 Task: Look for products in the category "First Aid & Outdoor Essentials" from The Seaweed Bath Co. only.
Action: Mouse moved to (251, 126)
Screenshot: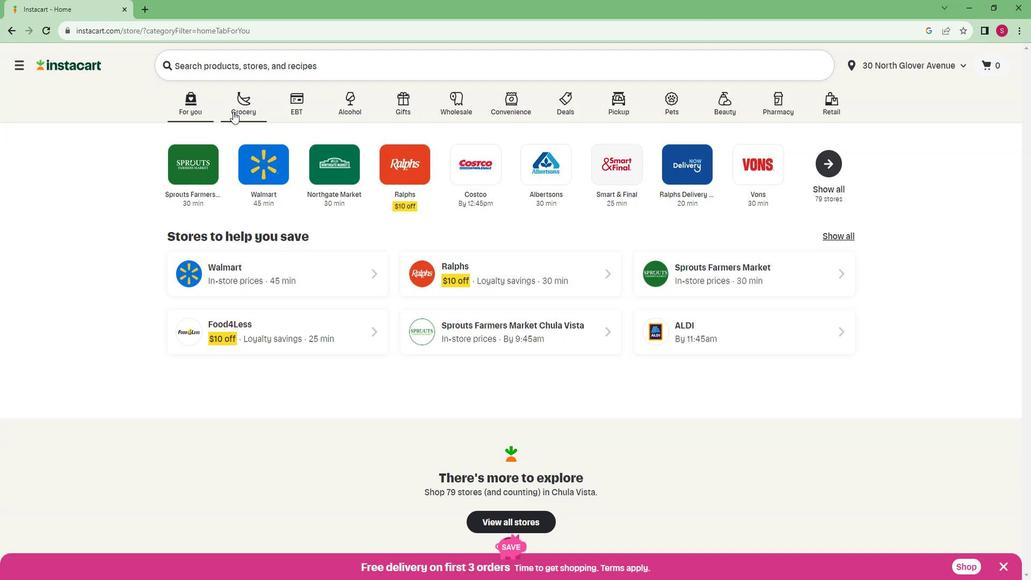 
Action: Mouse pressed left at (251, 126)
Screenshot: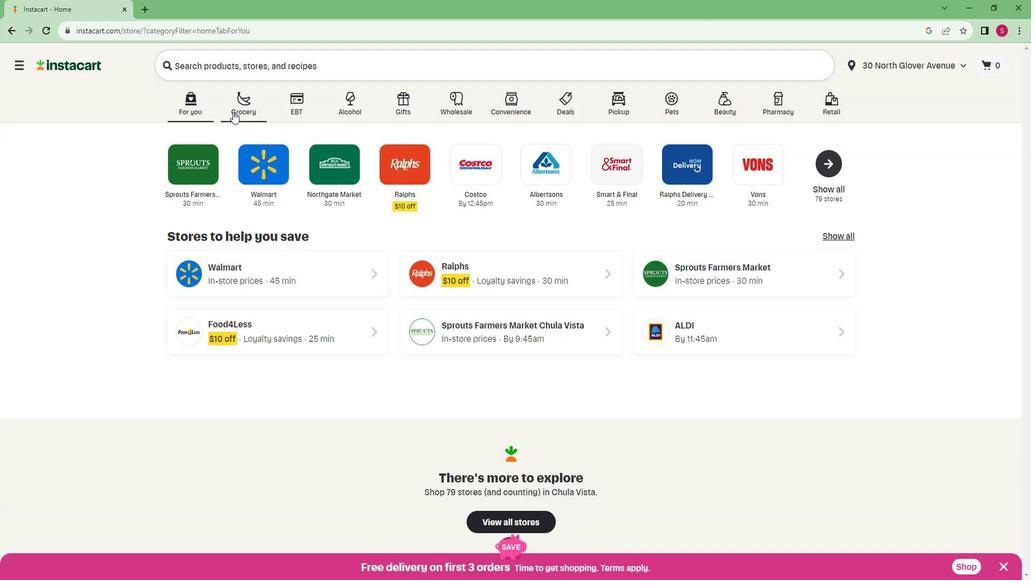 
Action: Mouse moved to (244, 315)
Screenshot: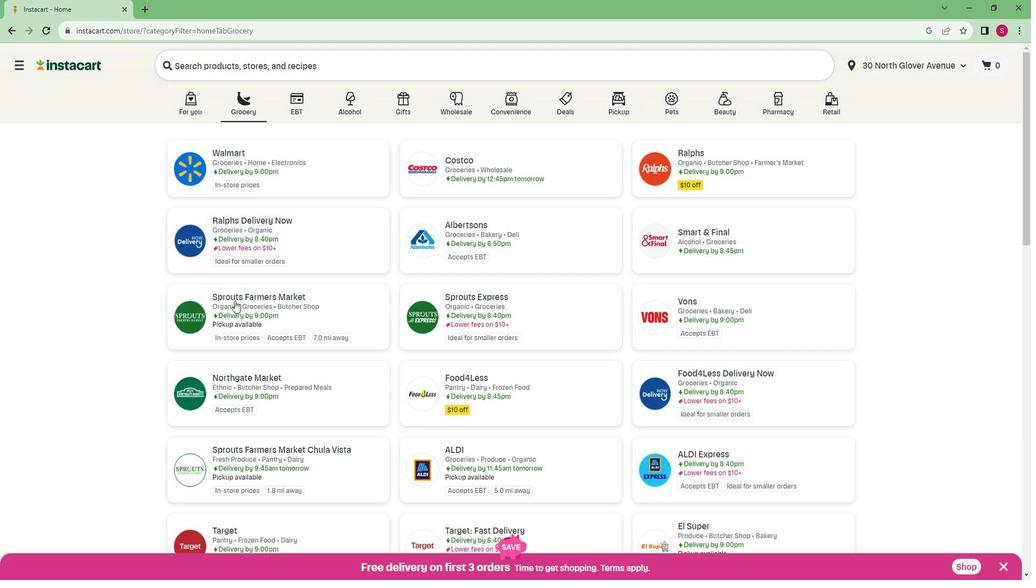 
Action: Mouse pressed left at (244, 315)
Screenshot: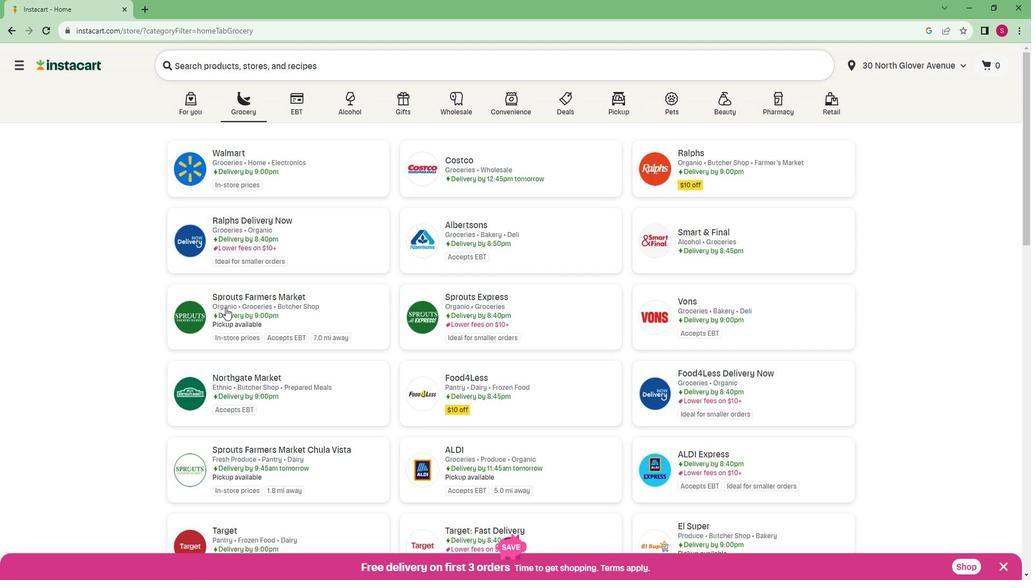 
Action: Mouse moved to (48, 359)
Screenshot: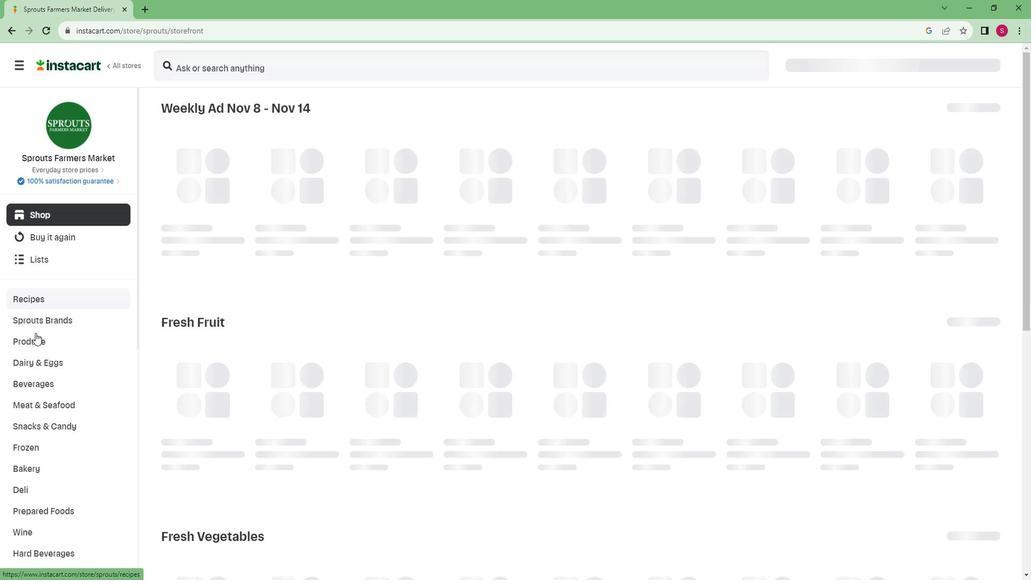 
Action: Mouse scrolled (48, 358) with delta (0, 0)
Screenshot: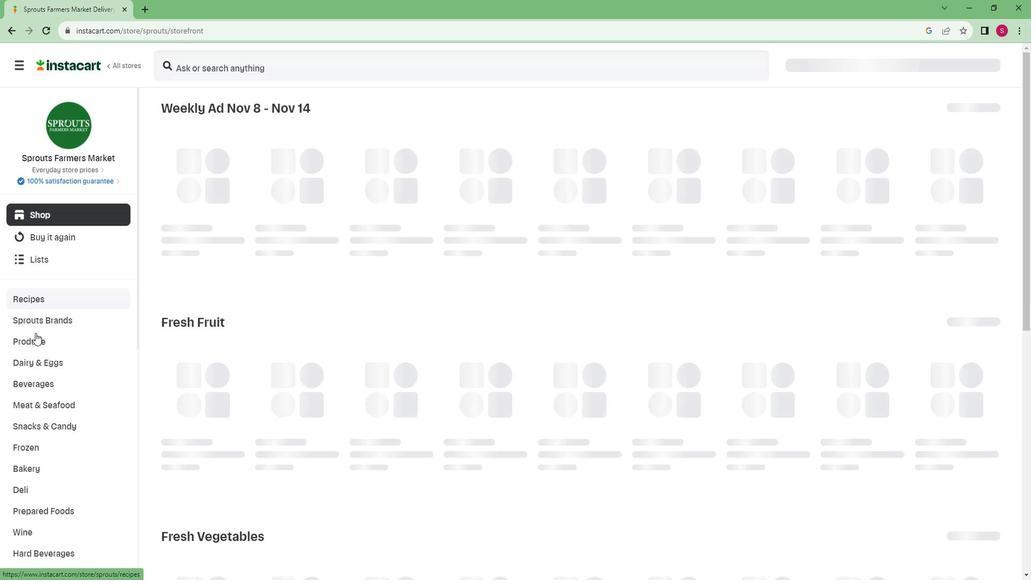 
Action: Mouse moved to (47, 362)
Screenshot: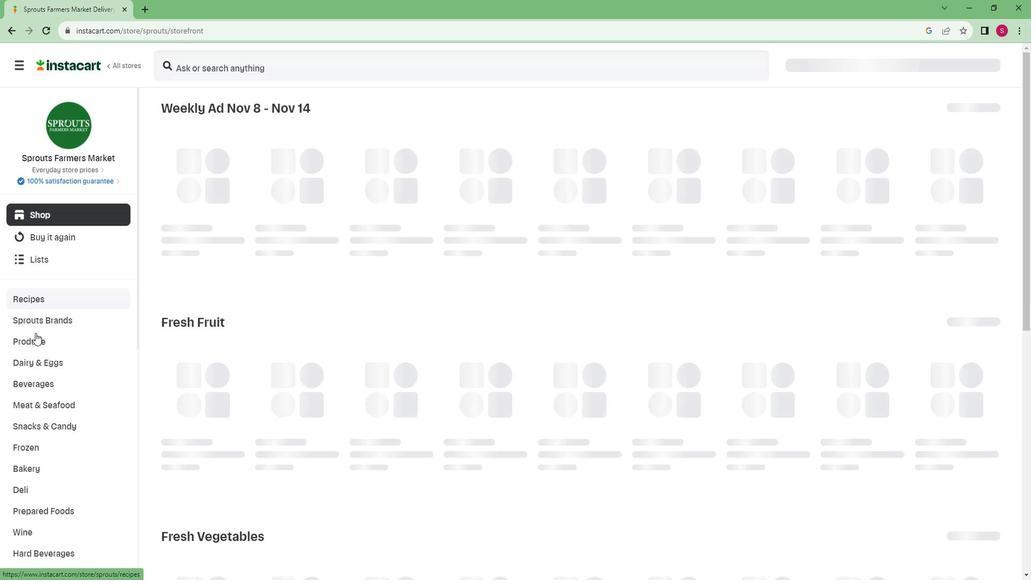 
Action: Mouse scrolled (47, 362) with delta (0, 0)
Screenshot: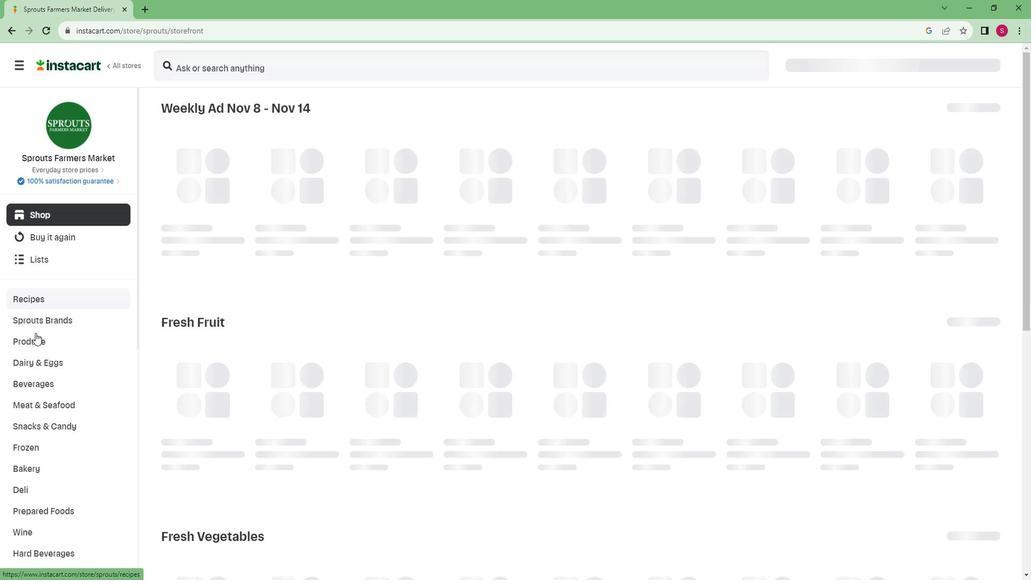 
Action: Mouse moved to (47, 365)
Screenshot: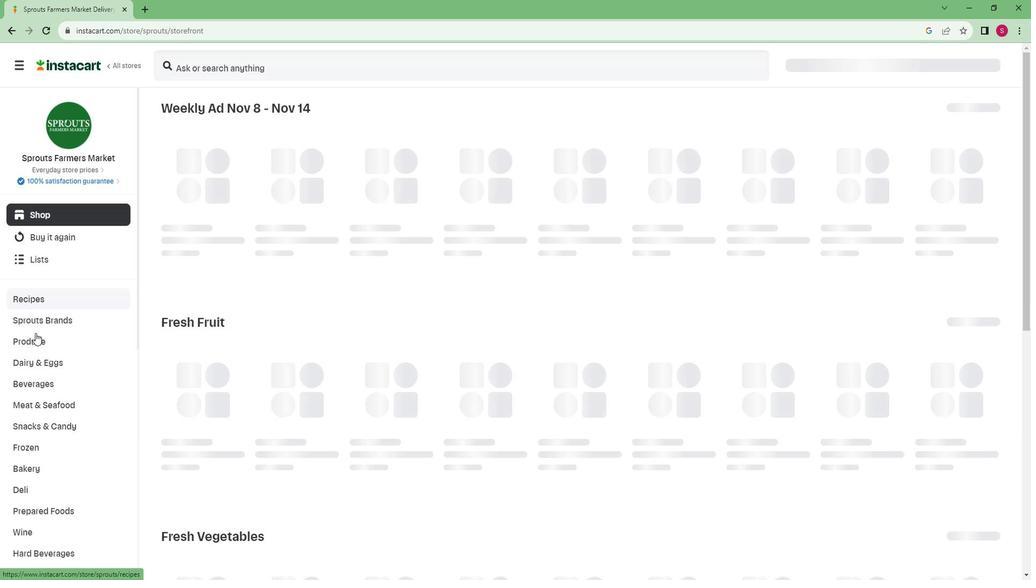 
Action: Mouse scrolled (47, 365) with delta (0, 0)
Screenshot: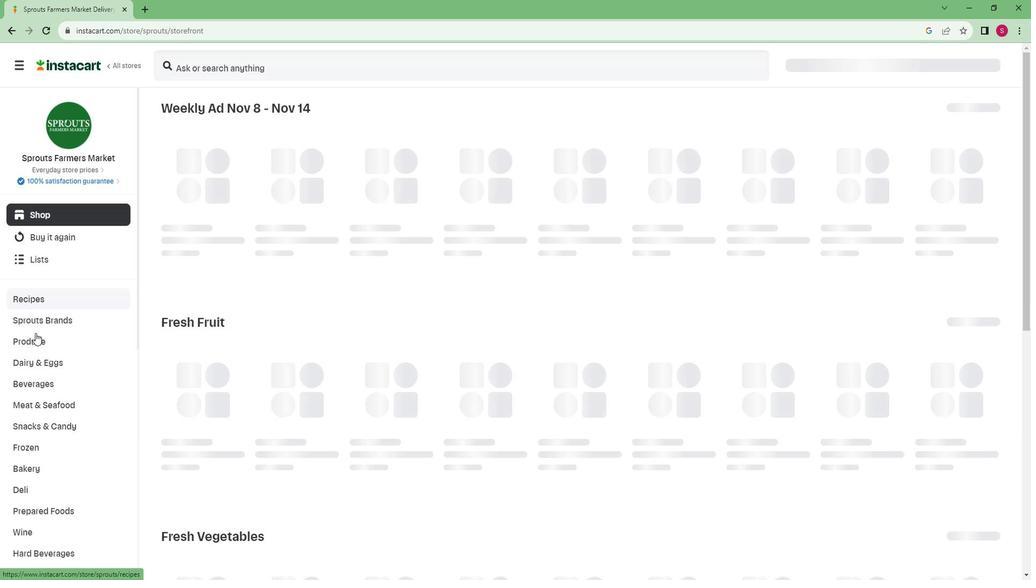 
Action: Mouse moved to (46, 368)
Screenshot: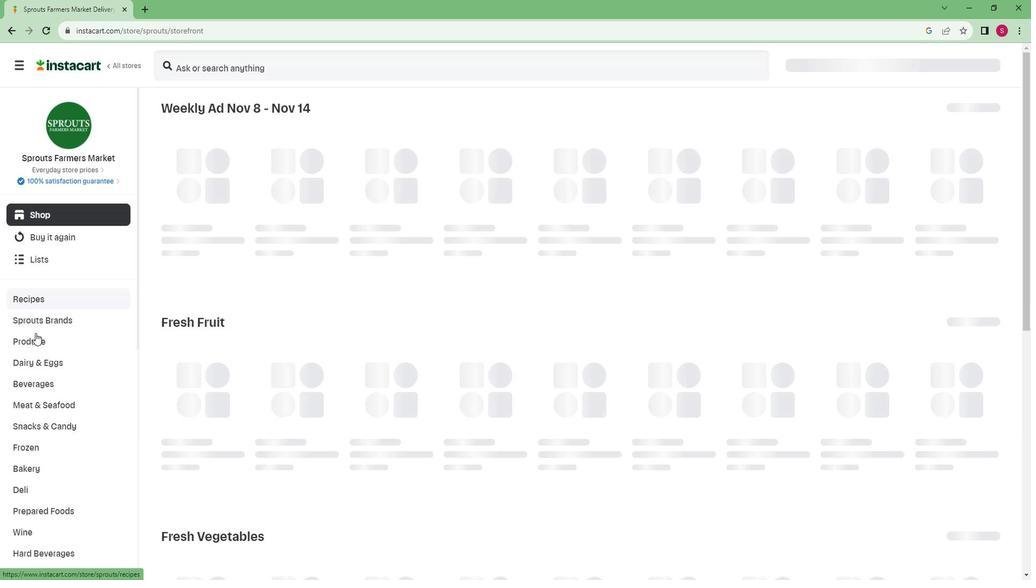 
Action: Mouse scrolled (46, 367) with delta (0, 0)
Screenshot: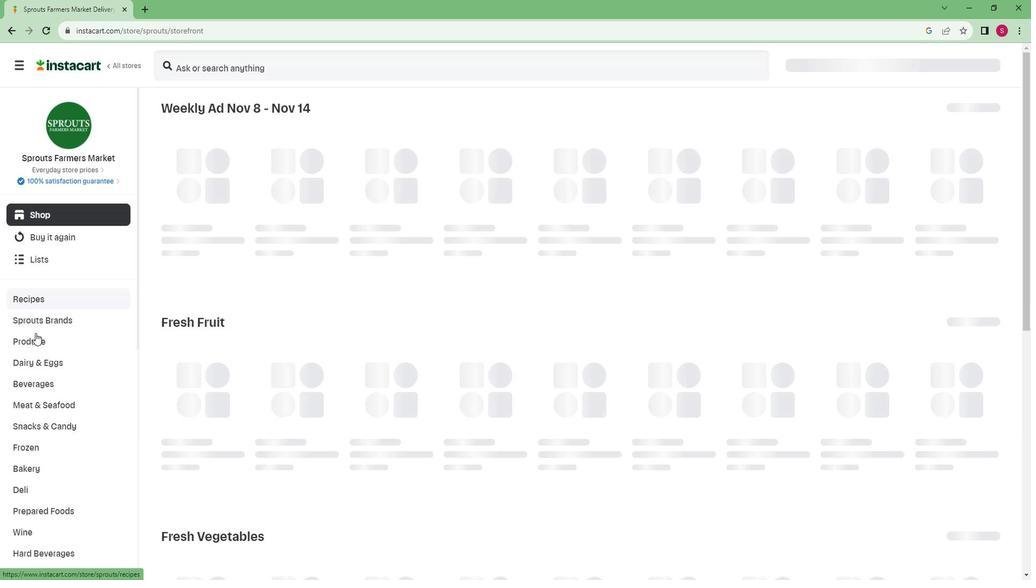 
Action: Mouse moved to (46, 368)
Screenshot: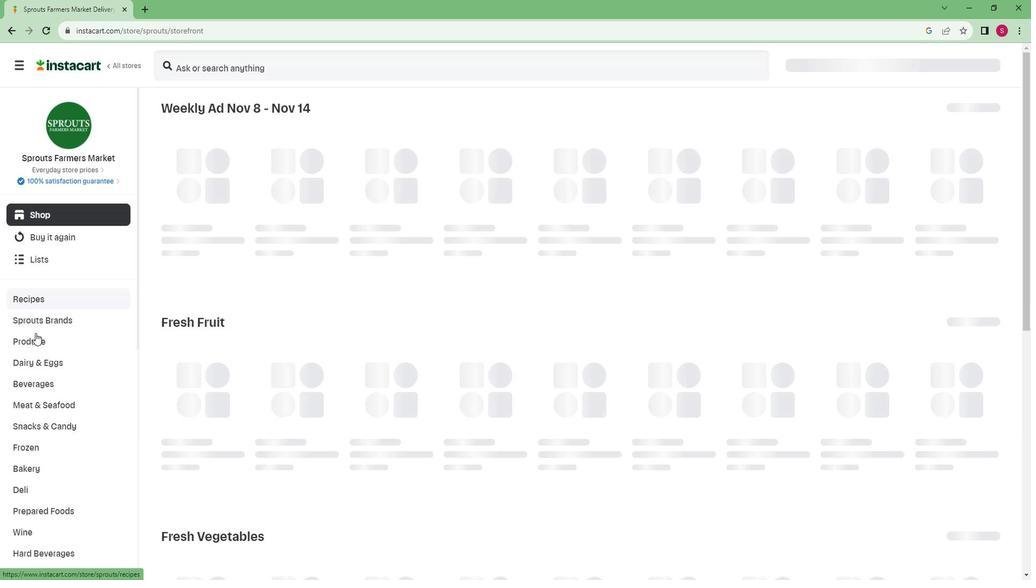 
Action: Mouse scrolled (46, 367) with delta (0, 0)
Screenshot: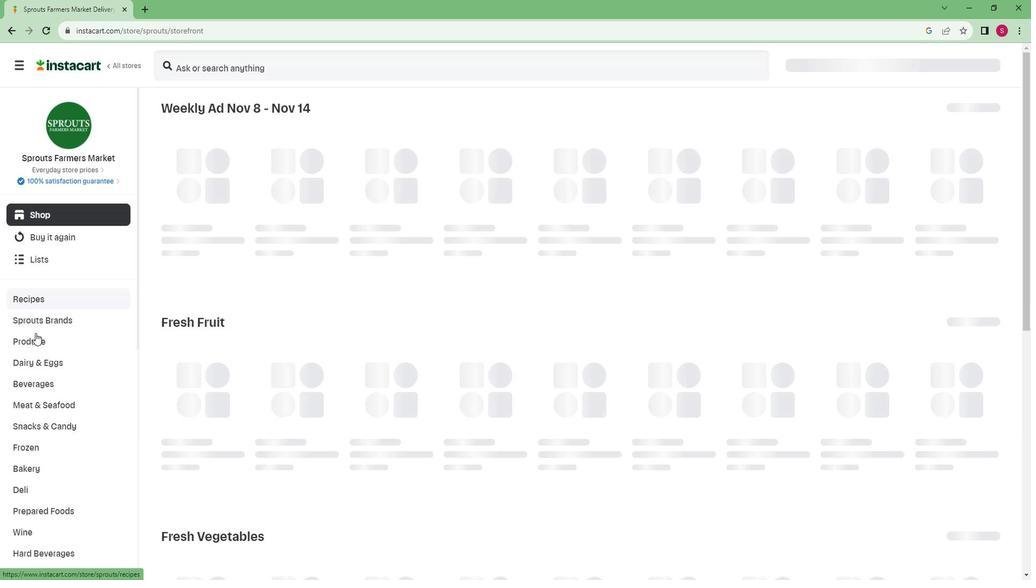 
Action: Mouse scrolled (46, 367) with delta (0, 0)
Screenshot: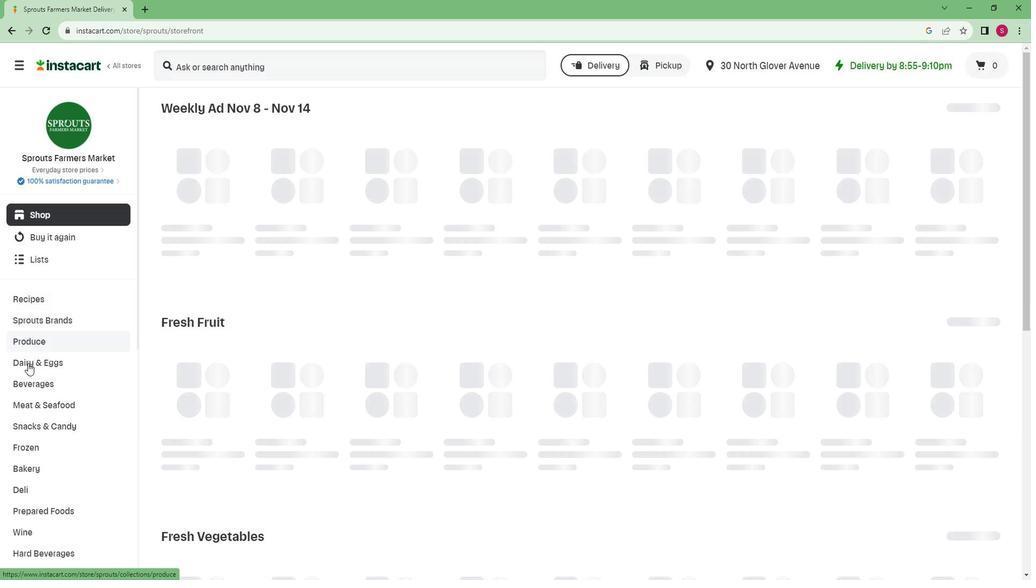 
Action: Mouse moved to (46, 362)
Screenshot: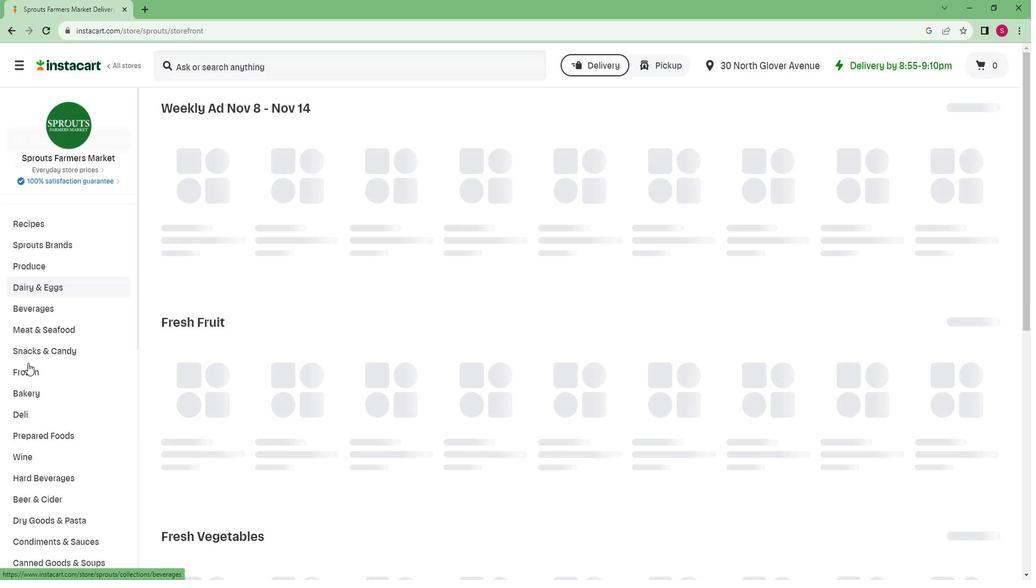 
Action: Mouse scrolled (46, 361) with delta (0, 0)
Screenshot: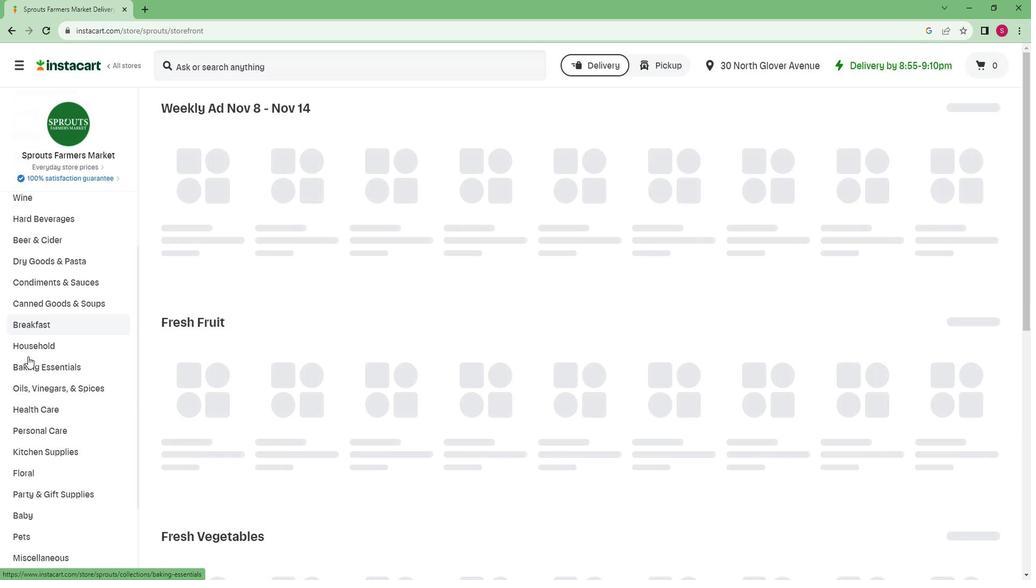 
Action: Mouse scrolled (46, 361) with delta (0, 0)
Screenshot: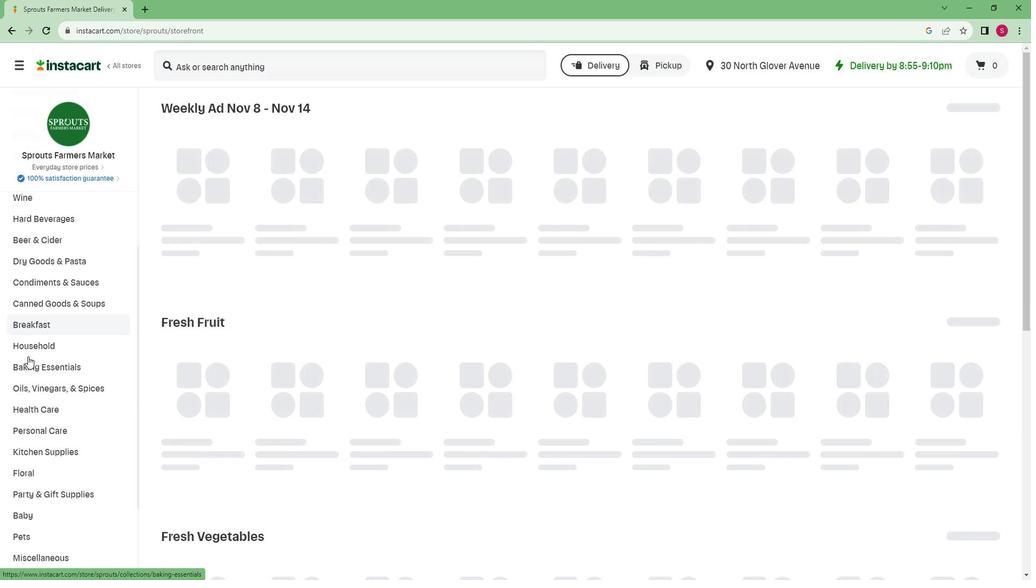 
Action: Mouse scrolled (46, 361) with delta (0, 0)
Screenshot: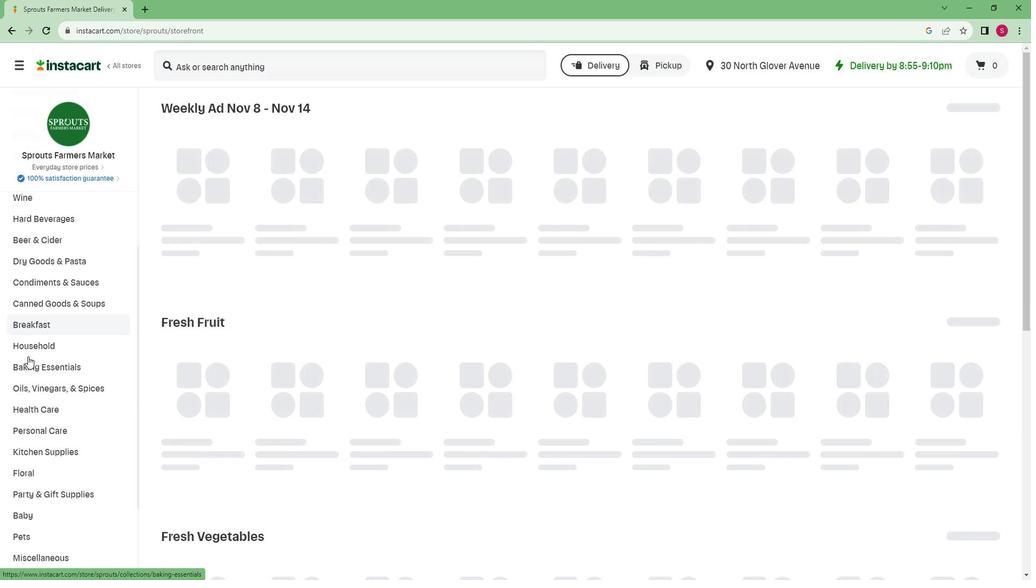 
Action: Mouse scrolled (46, 361) with delta (0, 0)
Screenshot: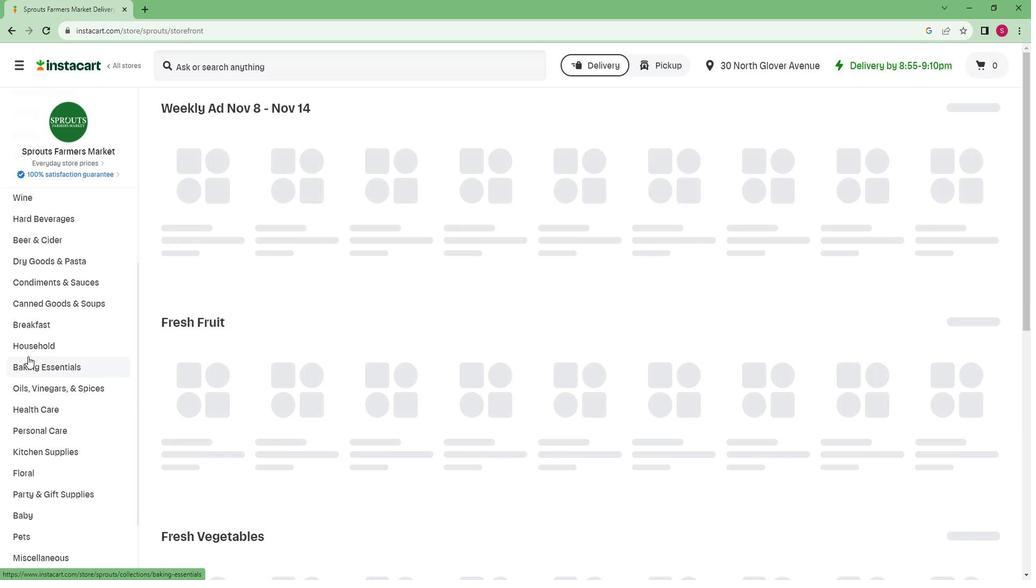 
Action: Mouse scrolled (46, 361) with delta (0, 0)
Screenshot: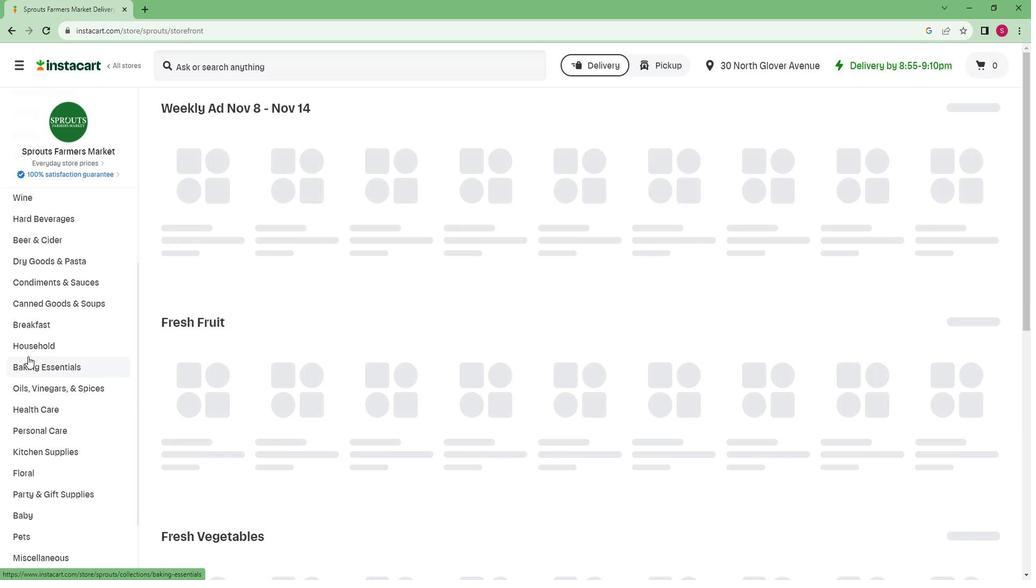 
Action: Mouse scrolled (46, 361) with delta (0, 0)
Screenshot: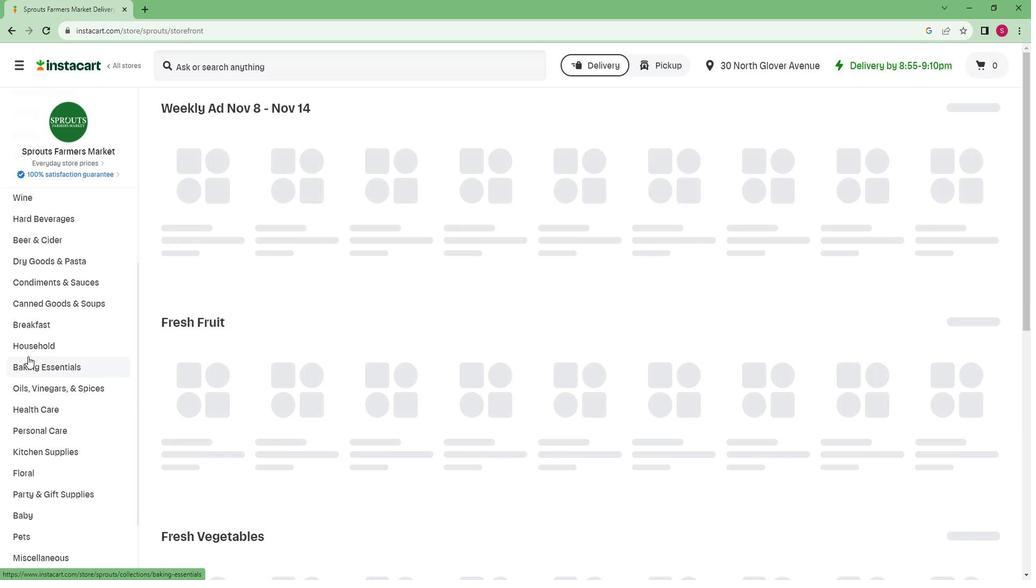 
Action: Mouse moved to (46, 353)
Screenshot: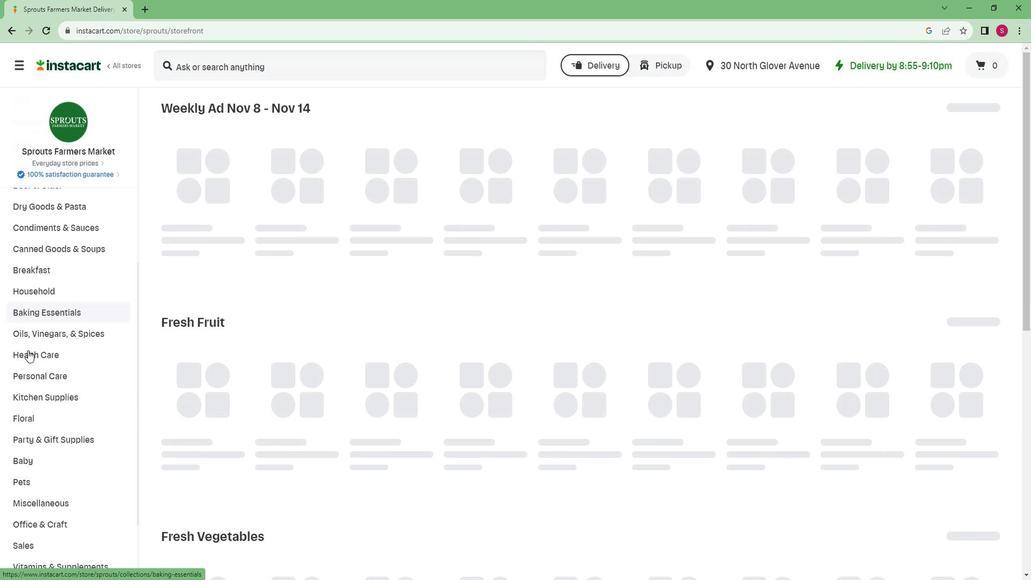 
Action: Mouse scrolled (46, 352) with delta (0, 0)
Screenshot: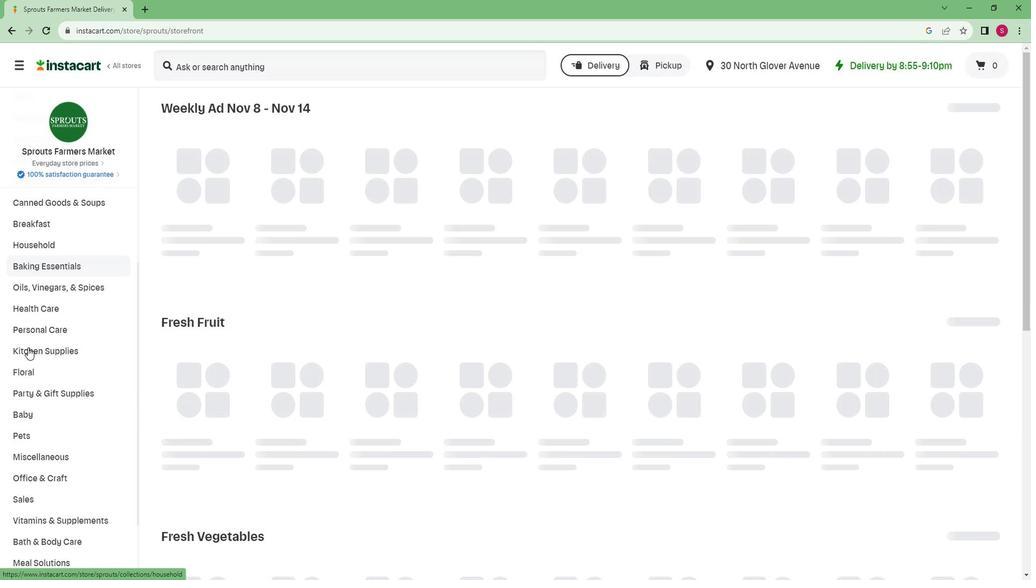 
Action: Mouse scrolled (46, 352) with delta (0, 0)
Screenshot: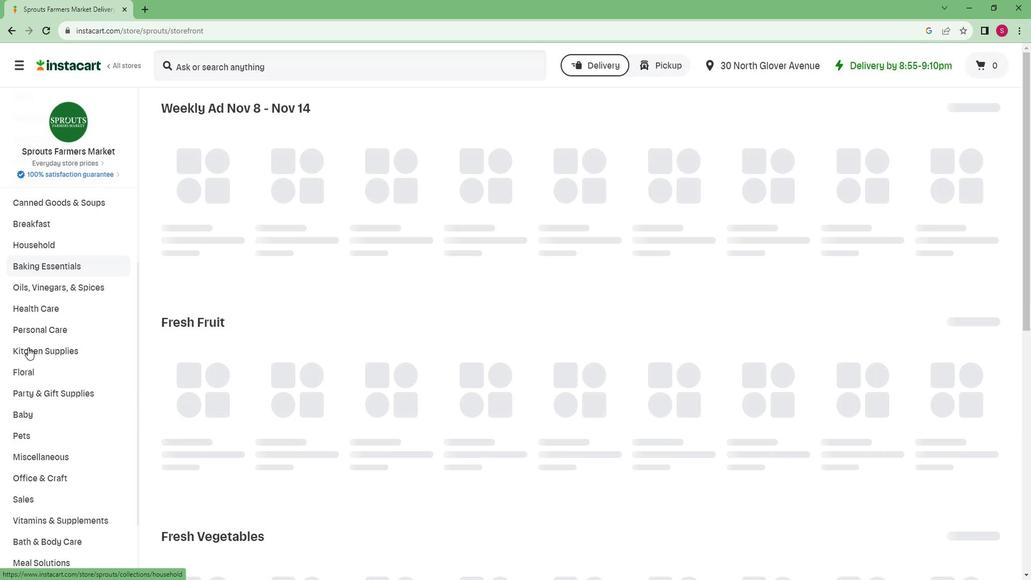 
Action: Mouse scrolled (46, 352) with delta (0, 0)
Screenshot: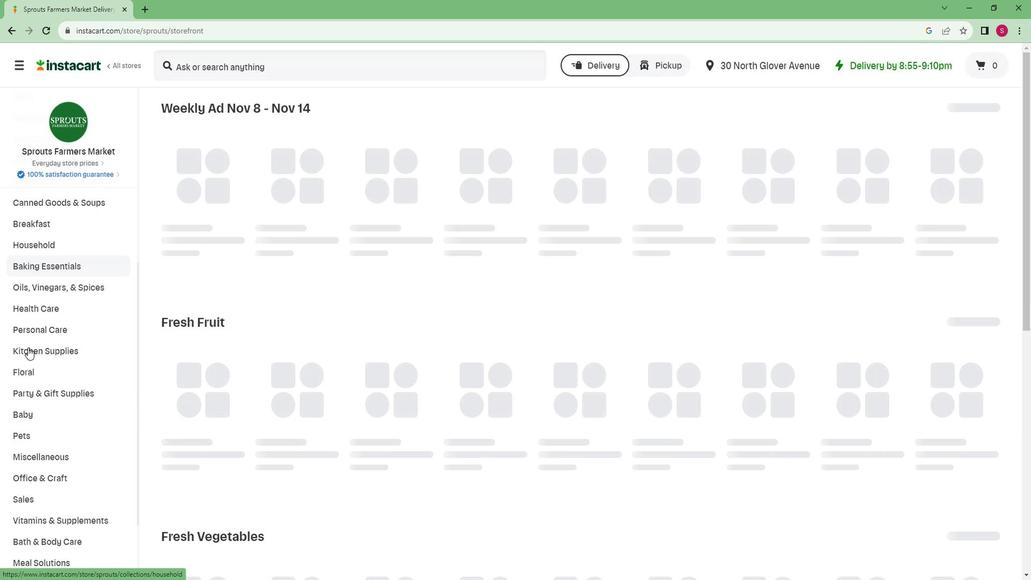 
Action: Mouse scrolled (46, 352) with delta (0, 0)
Screenshot: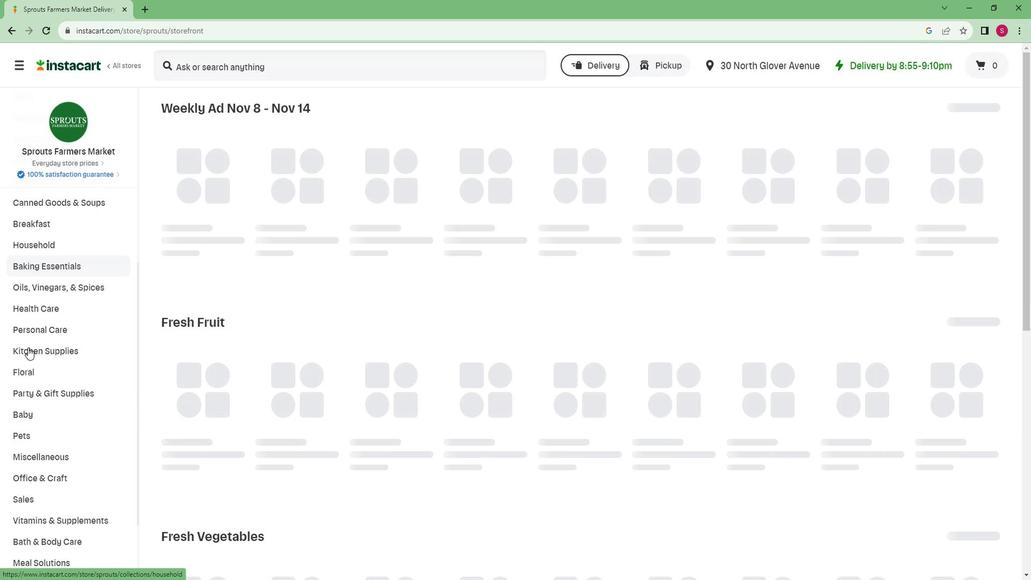 
Action: Mouse scrolled (46, 352) with delta (0, 0)
Screenshot: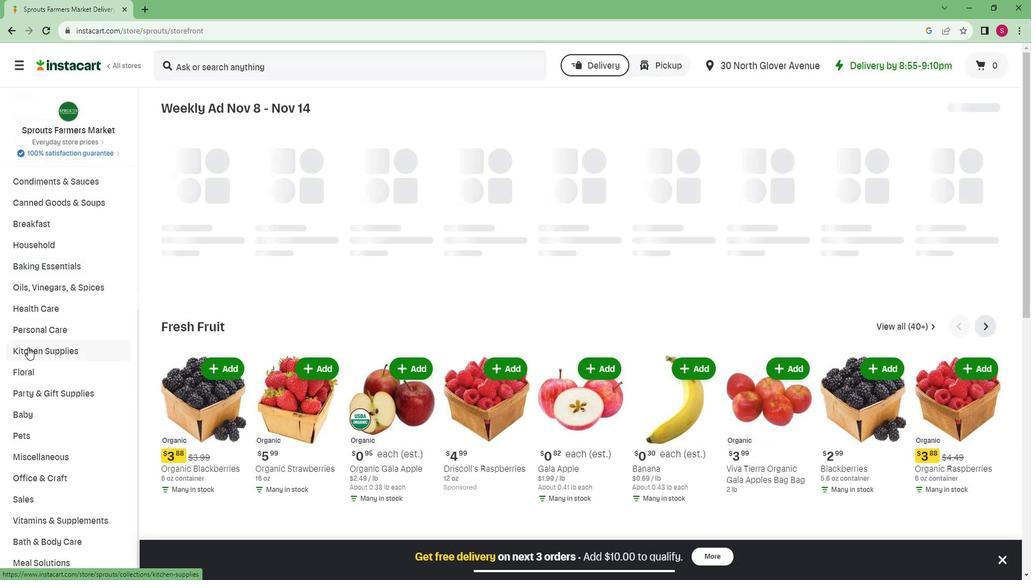 
Action: Mouse scrolled (46, 352) with delta (0, 0)
Screenshot: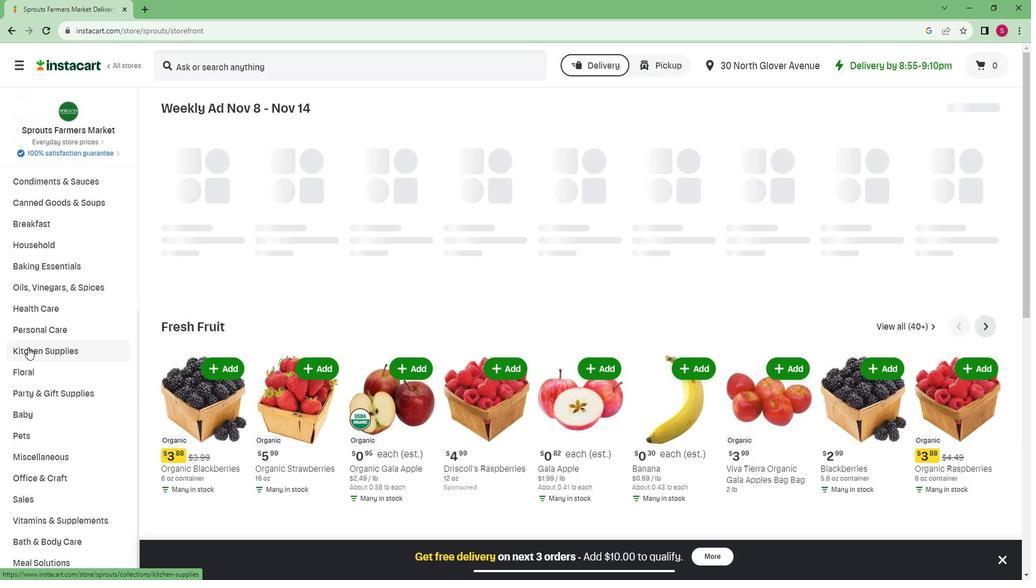 
Action: Mouse moved to (43, 542)
Screenshot: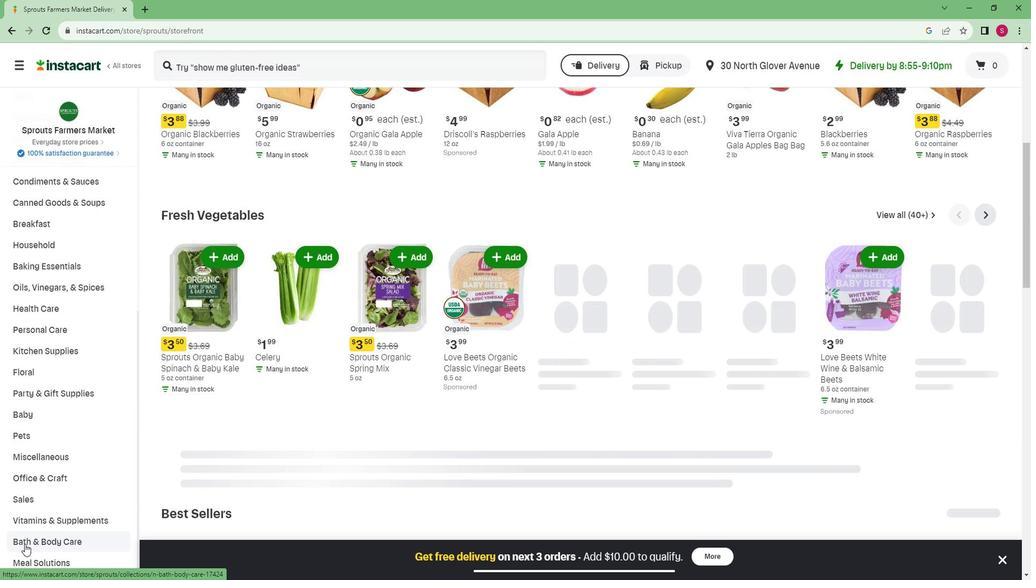 
Action: Mouse pressed left at (43, 542)
Screenshot: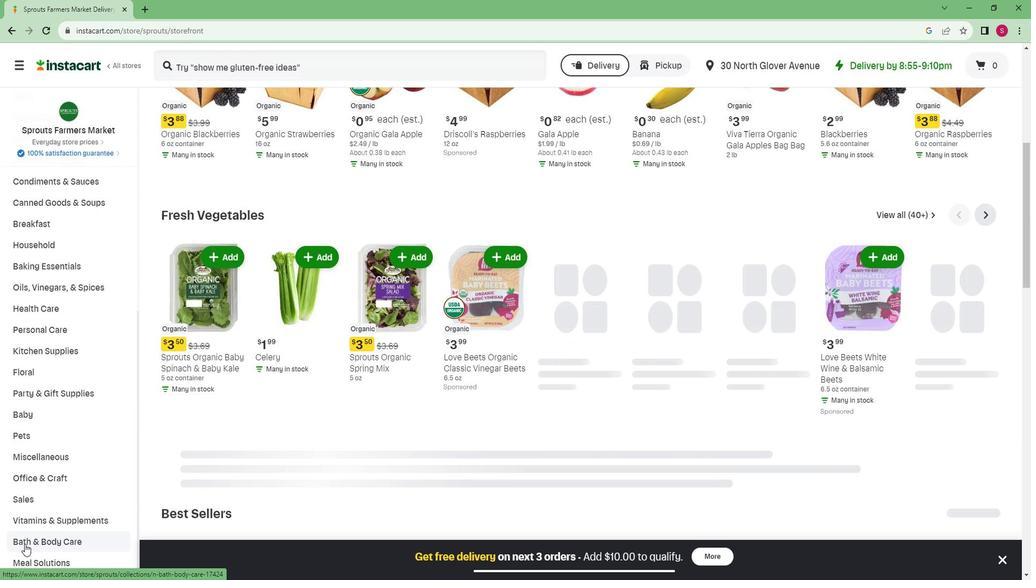 
Action: Mouse moved to (37, 538)
Screenshot: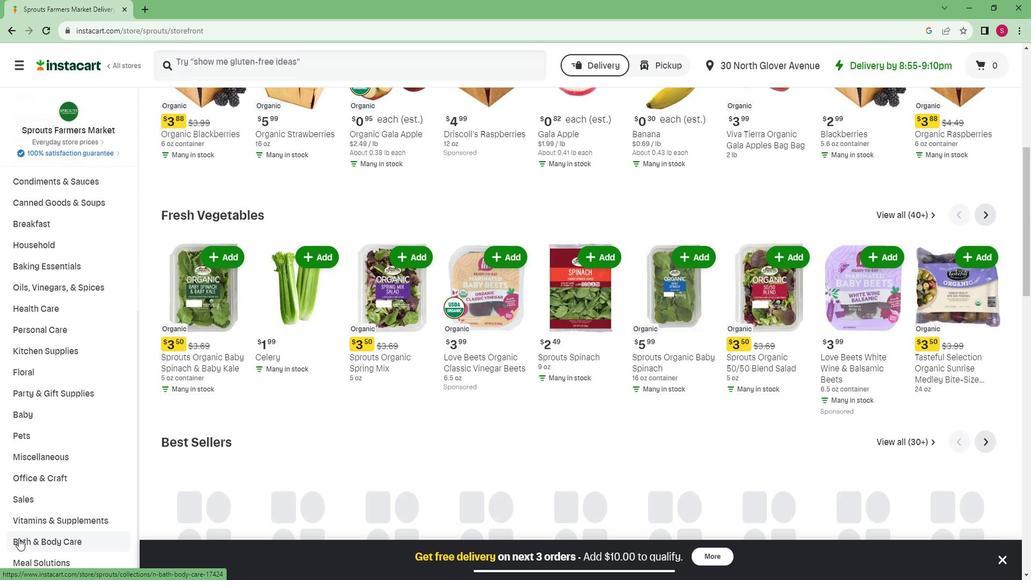 
Action: Mouse pressed left at (37, 538)
Screenshot: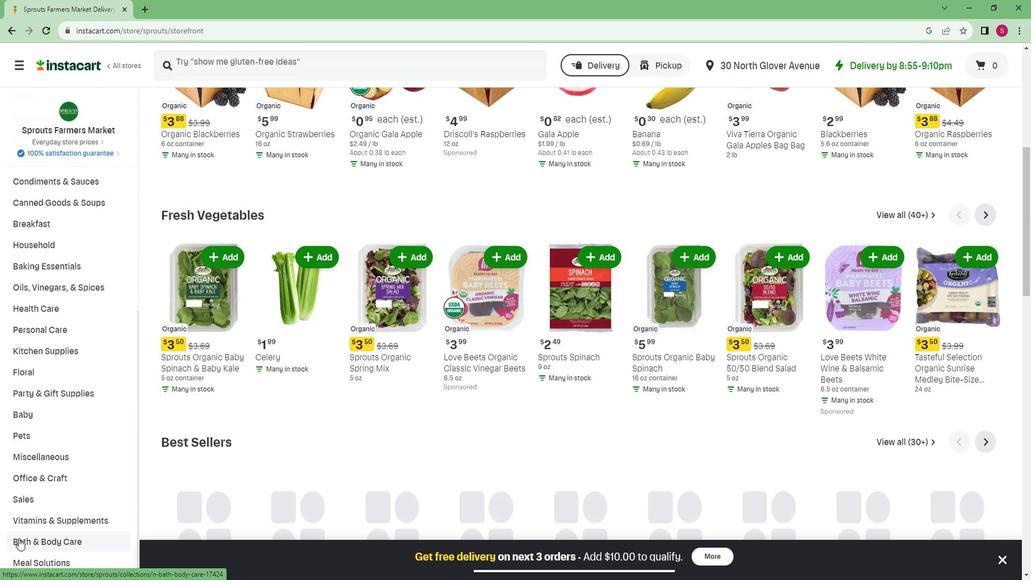 
Action: Mouse moved to (35, 527)
Screenshot: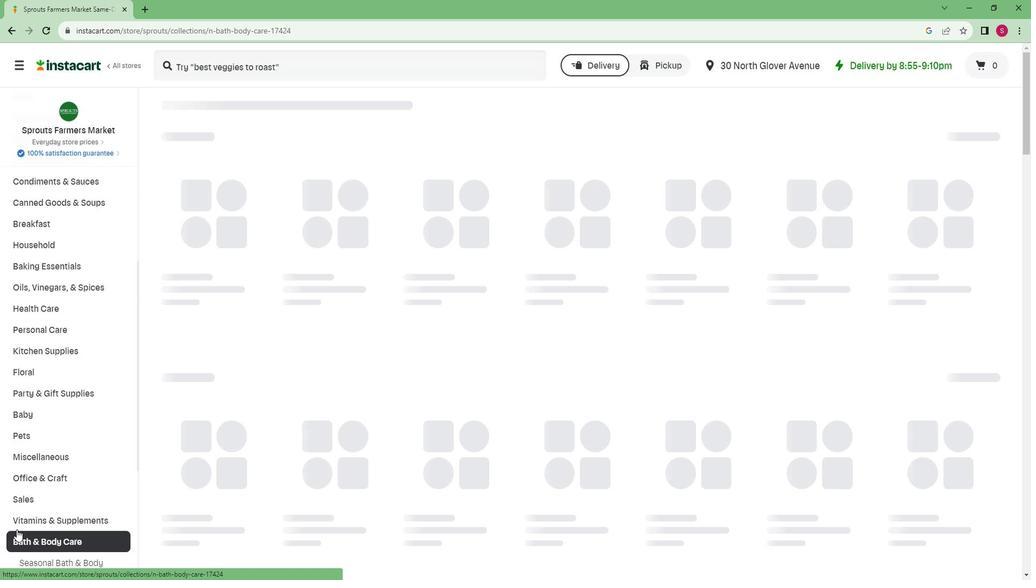 
Action: Mouse scrolled (35, 526) with delta (0, 0)
Screenshot: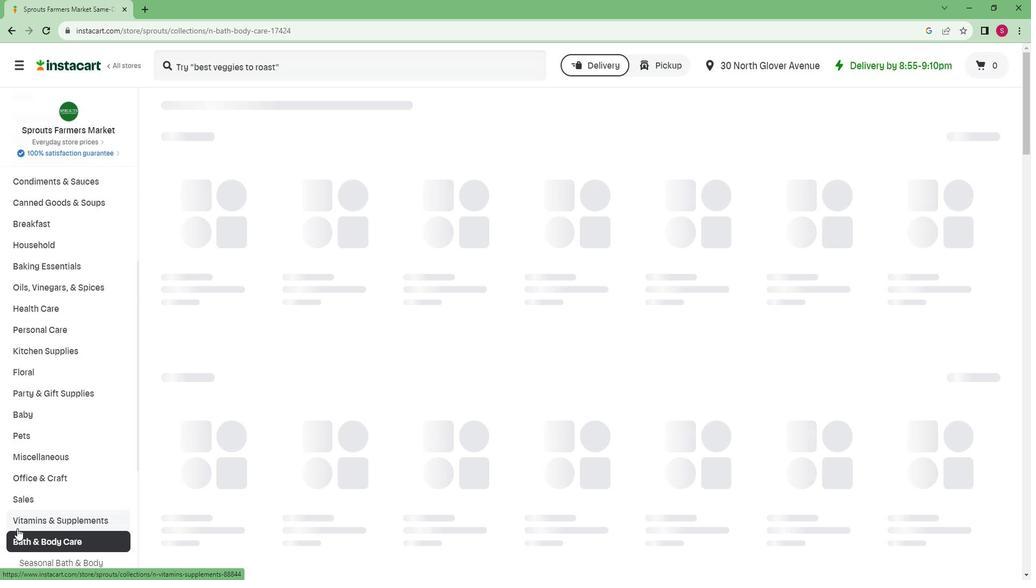 
Action: Mouse scrolled (35, 526) with delta (0, 0)
Screenshot: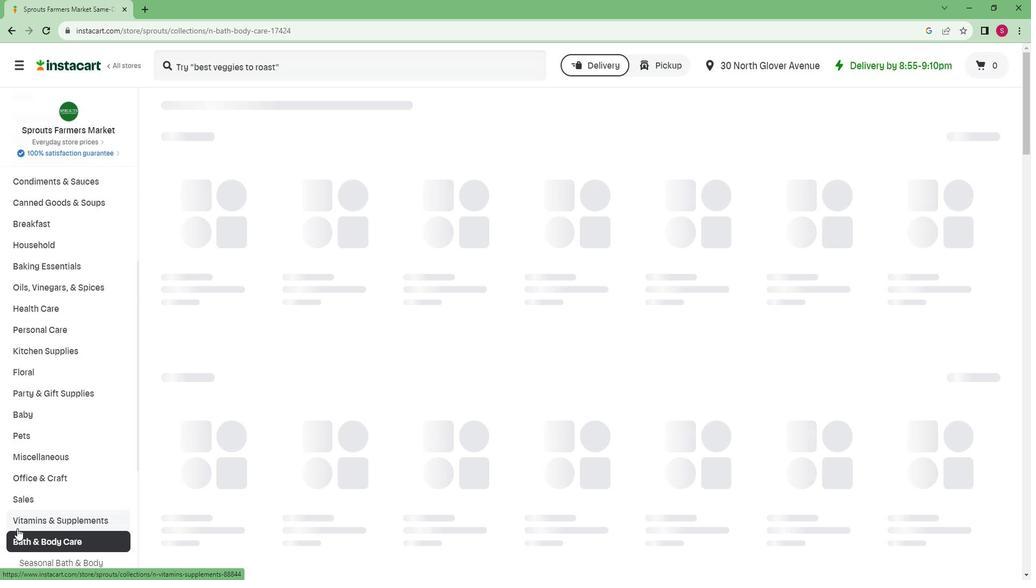 
Action: Mouse scrolled (35, 526) with delta (0, 0)
Screenshot: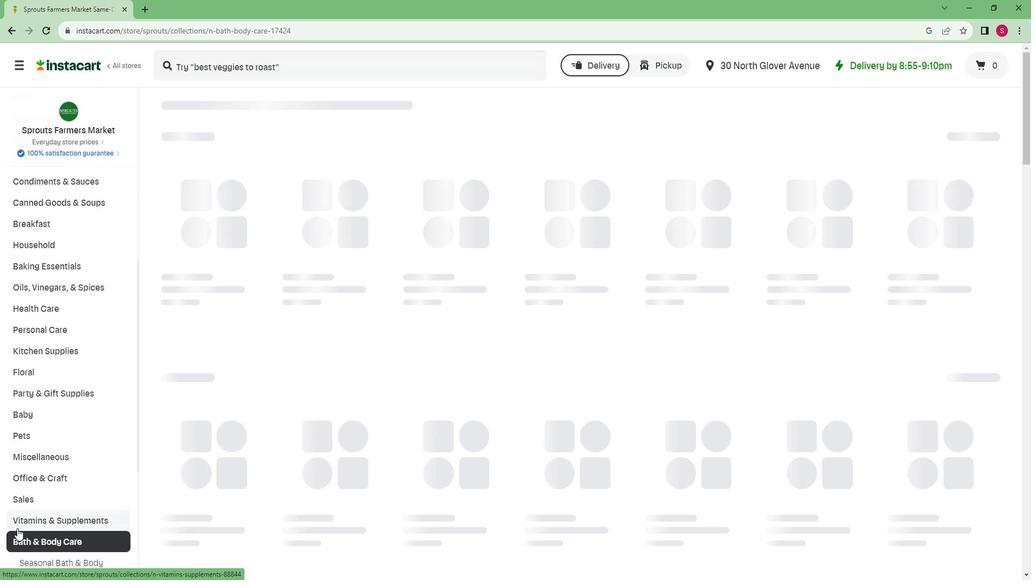 
Action: Mouse scrolled (35, 526) with delta (0, 0)
Screenshot: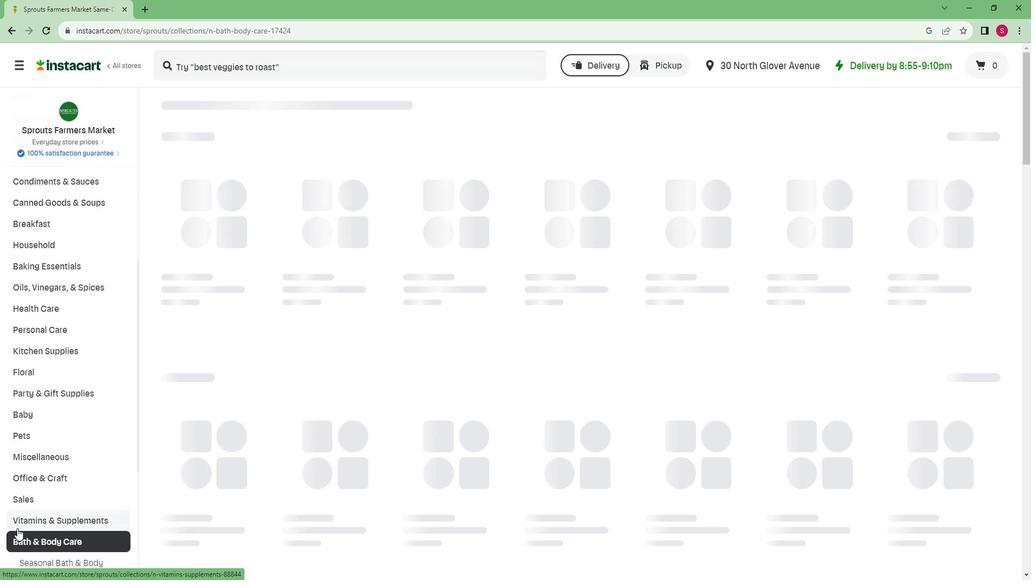 
Action: Mouse scrolled (35, 526) with delta (0, 0)
Screenshot: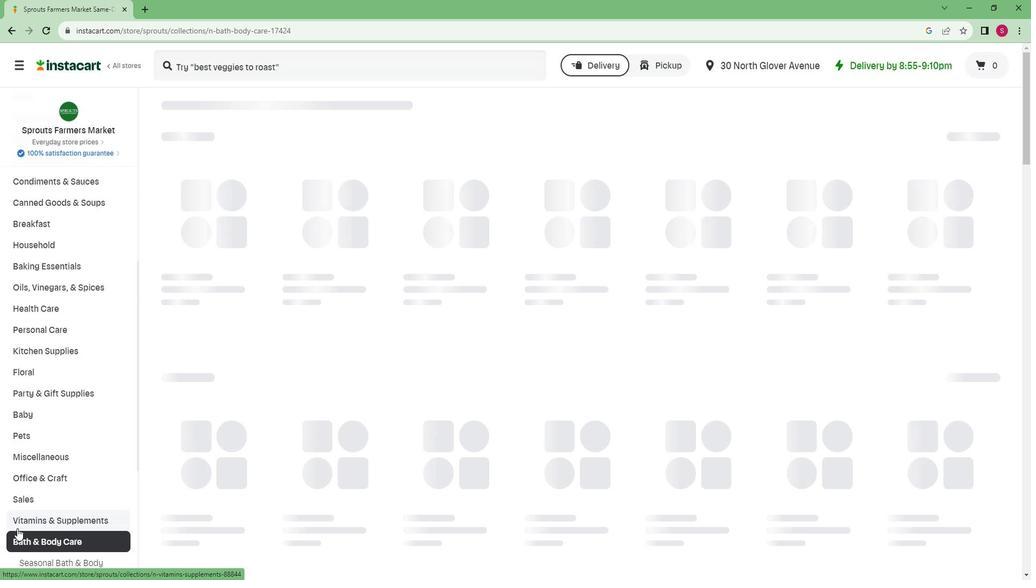 
Action: Mouse moved to (50, 501)
Screenshot: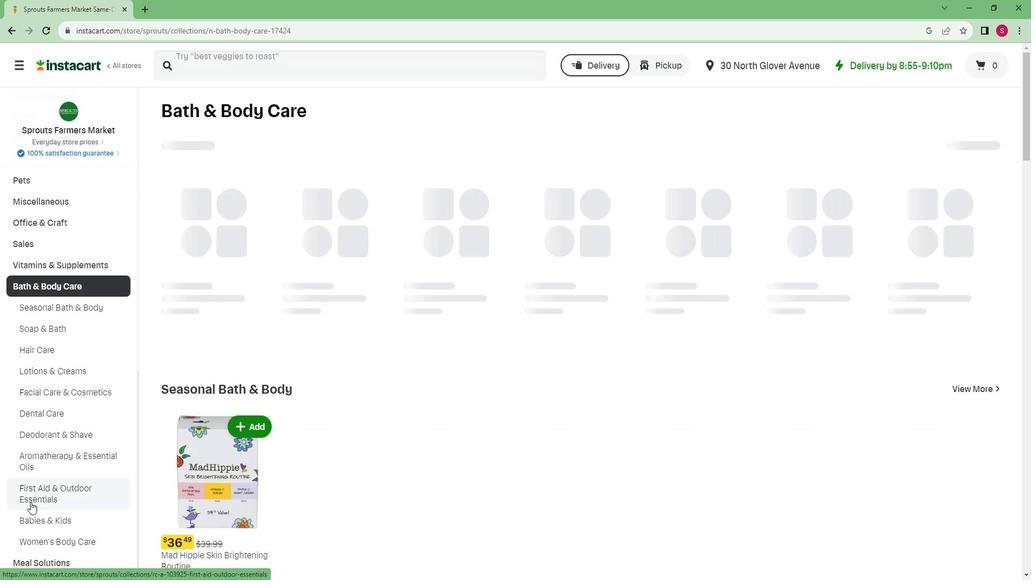 
Action: Mouse pressed left at (50, 501)
Screenshot: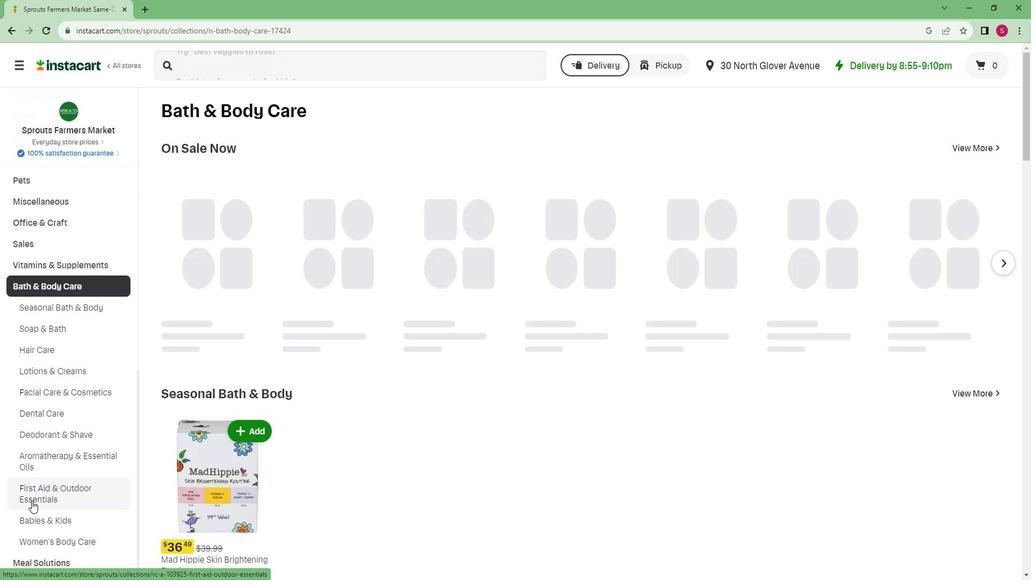 
Action: Mouse moved to (264, 171)
Screenshot: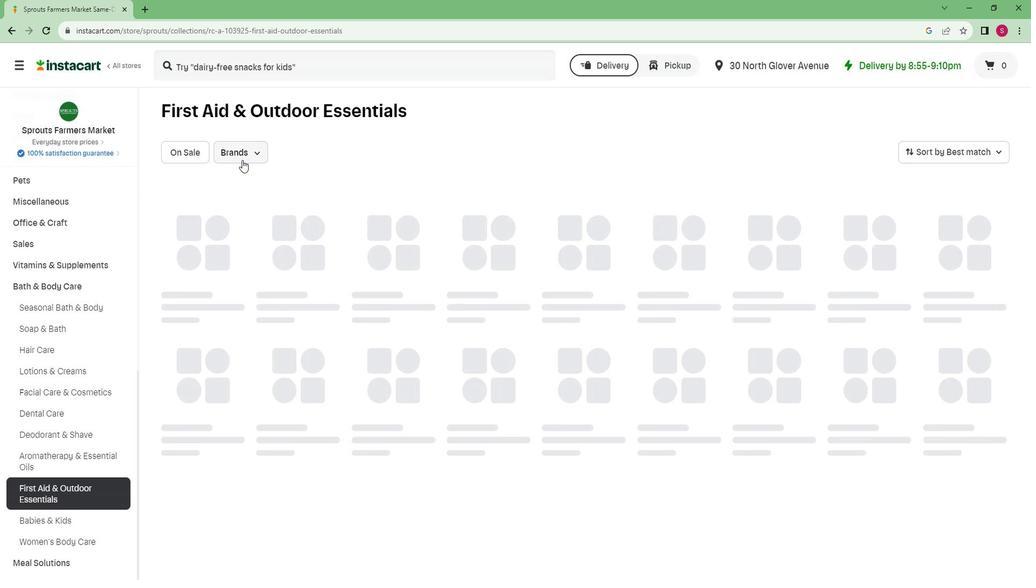 
Action: Mouse pressed left at (264, 171)
Screenshot: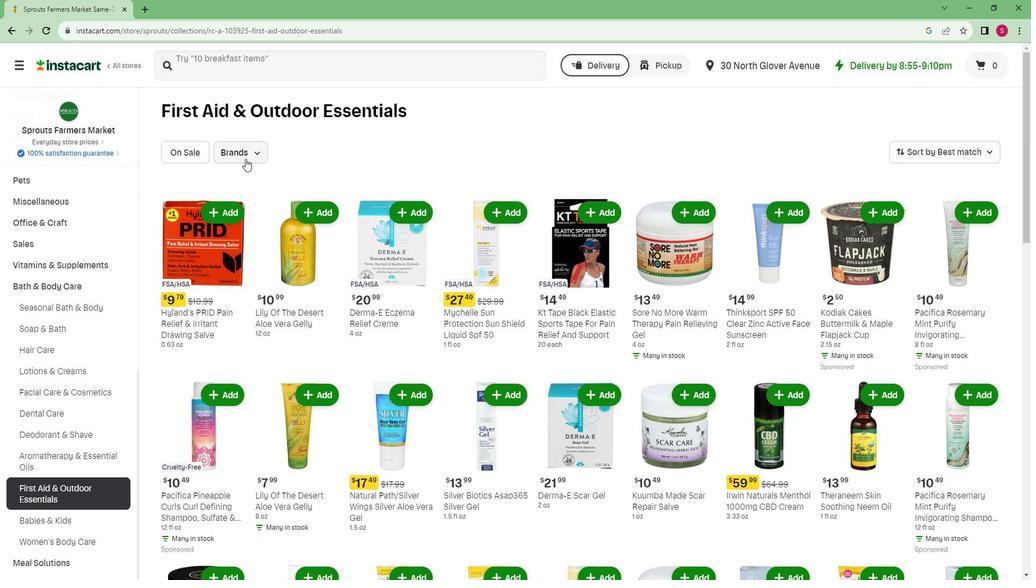 
Action: Mouse moved to (257, 220)
Screenshot: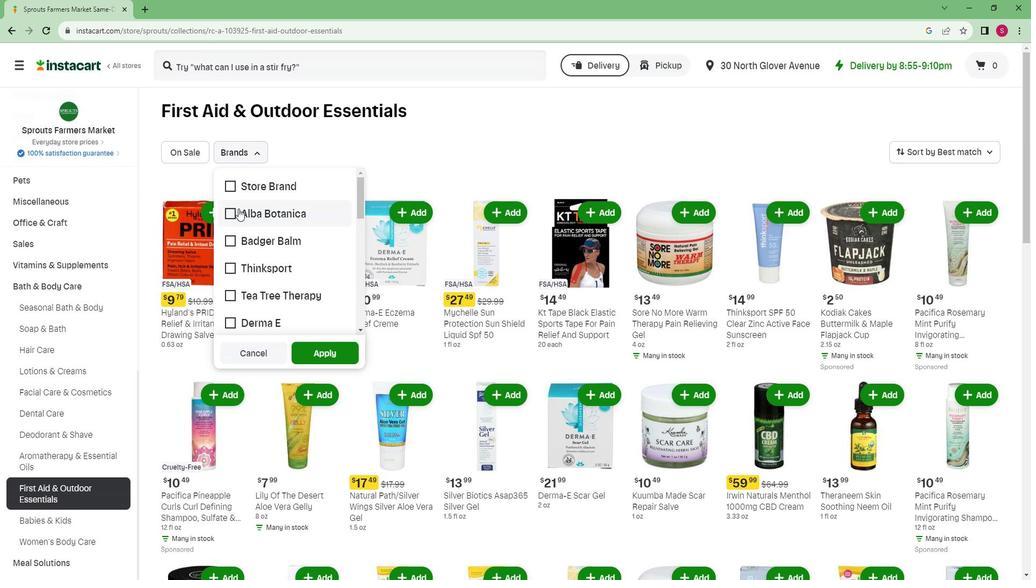 
Action: Mouse scrolled (257, 220) with delta (0, 0)
Screenshot: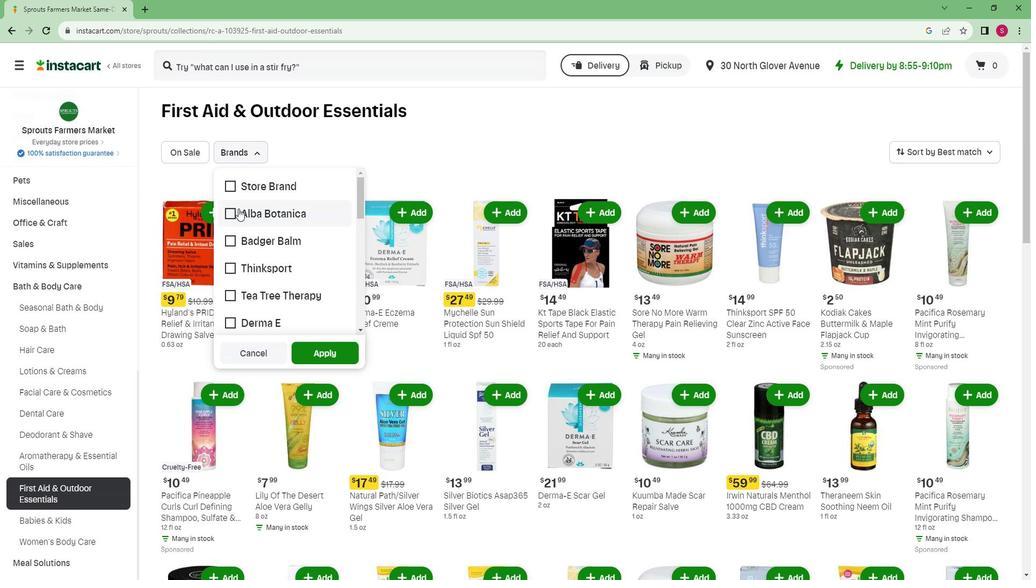 
Action: Mouse moved to (257, 220)
Screenshot: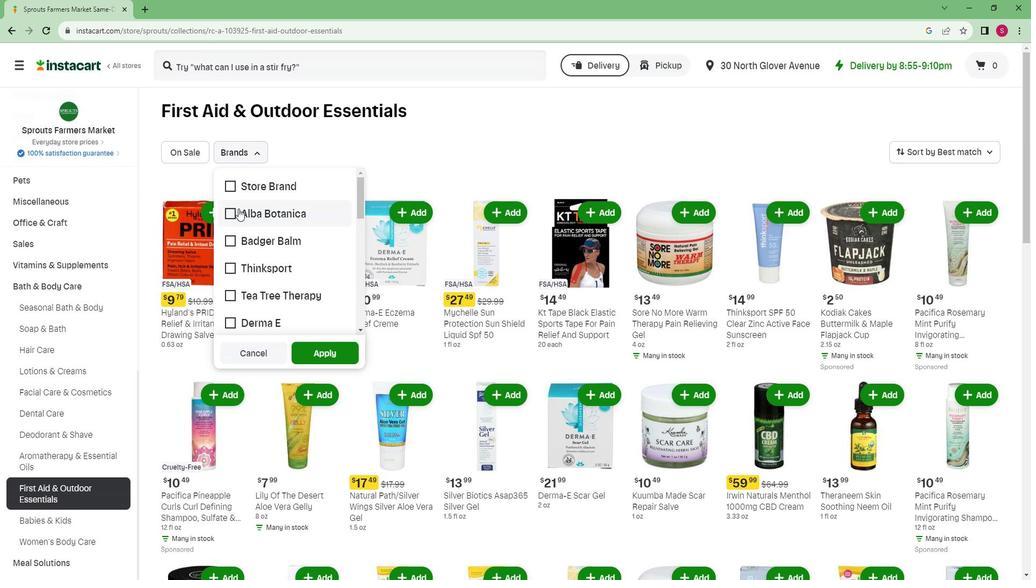 
Action: Mouse scrolled (257, 220) with delta (0, 0)
Screenshot: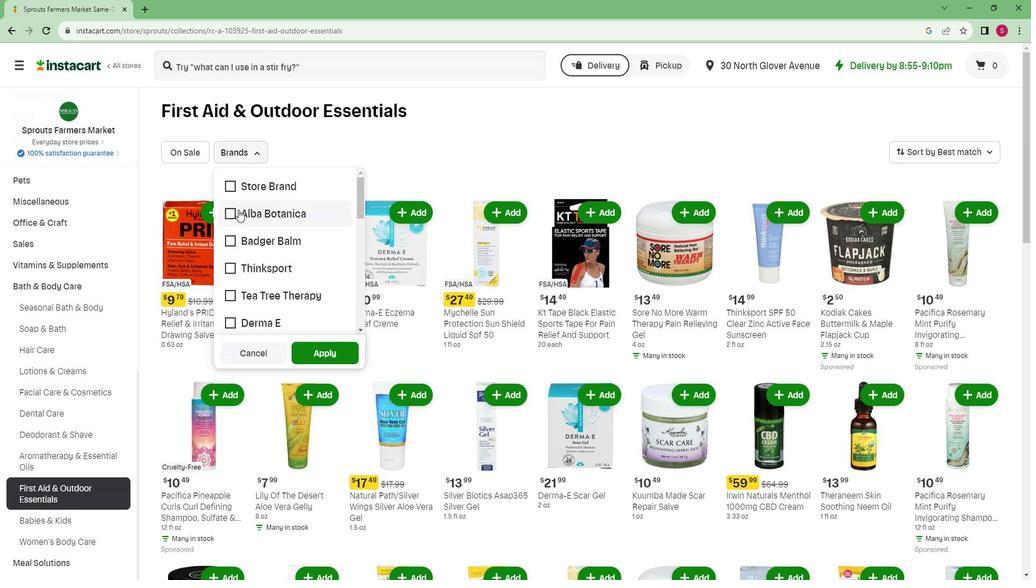 
Action: Mouse scrolled (257, 220) with delta (0, 0)
Screenshot: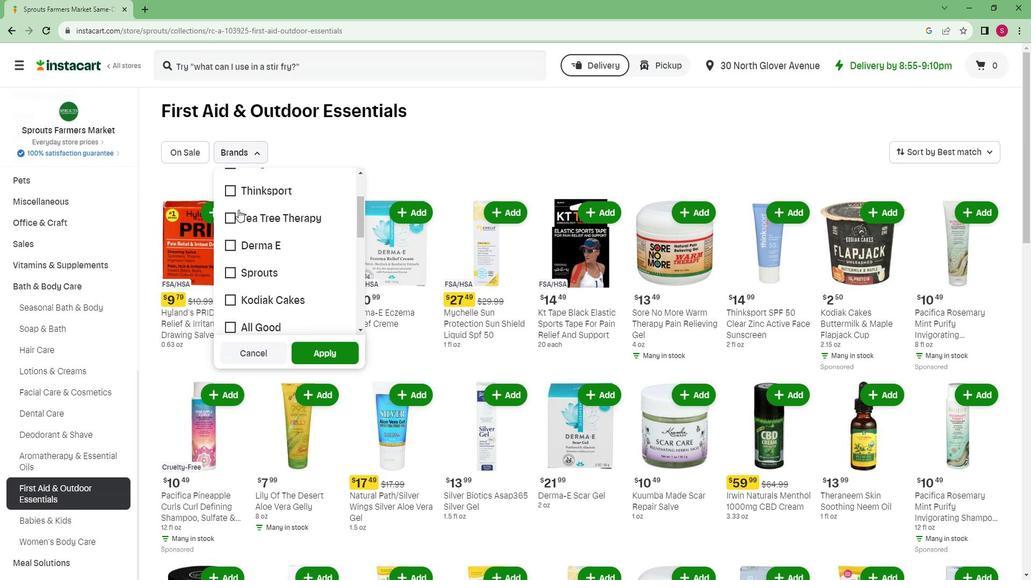 
Action: Mouse scrolled (257, 220) with delta (0, 0)
Screenshot: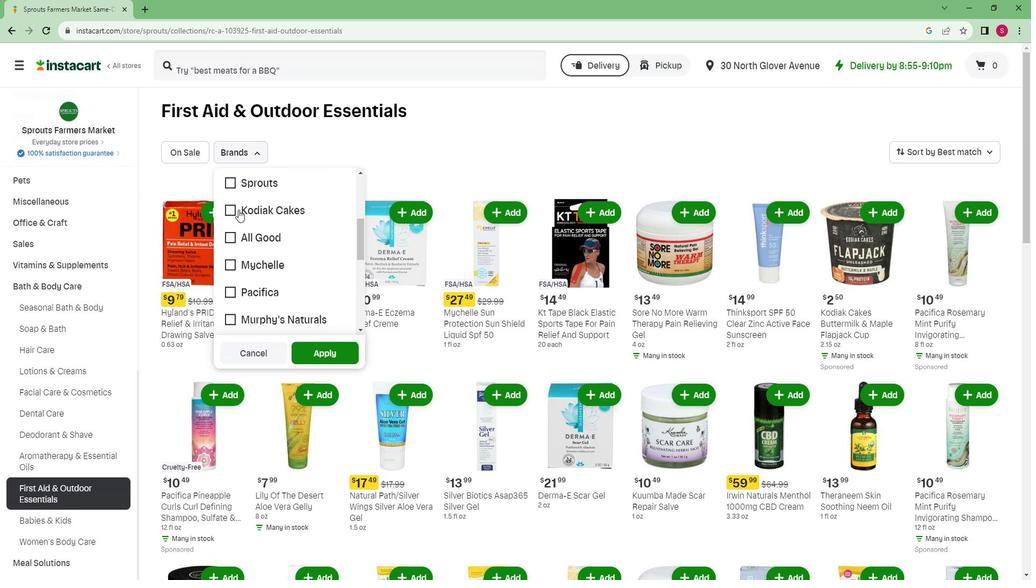 
Action: Mouse scrolled (257, 220) with delta (0, 0)
Screenshot: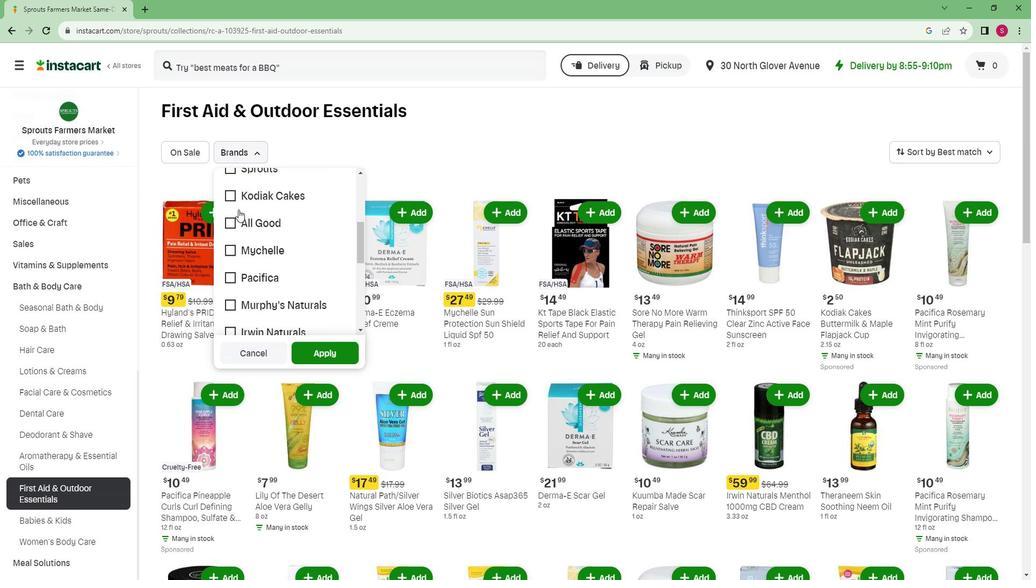 
Action: Mouse scrolled (257, 220) with delta (0, 0)
Screenshot: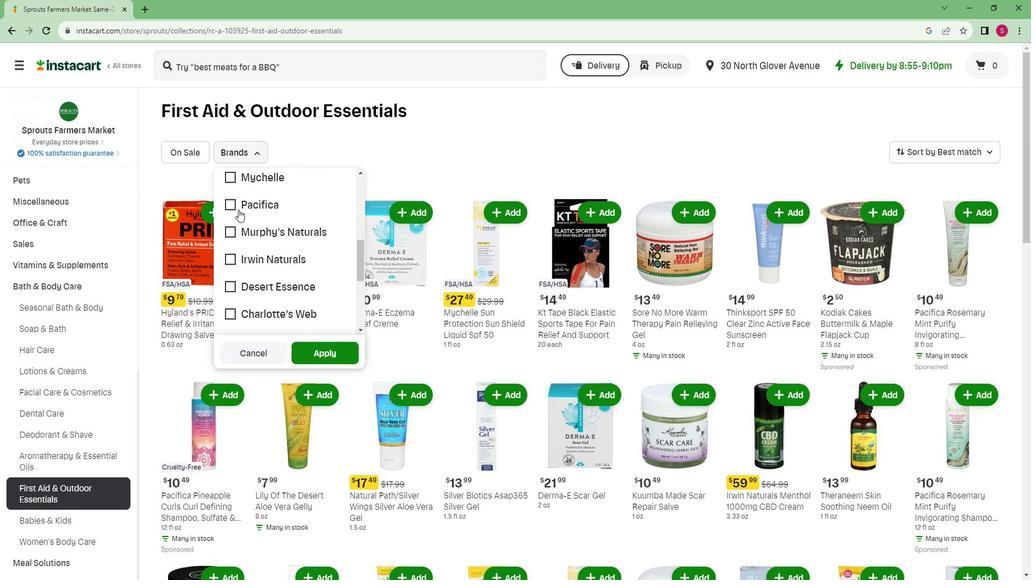 
Action: Mouse scrolled (257, 220) with delta (0, 0)
Screenshot: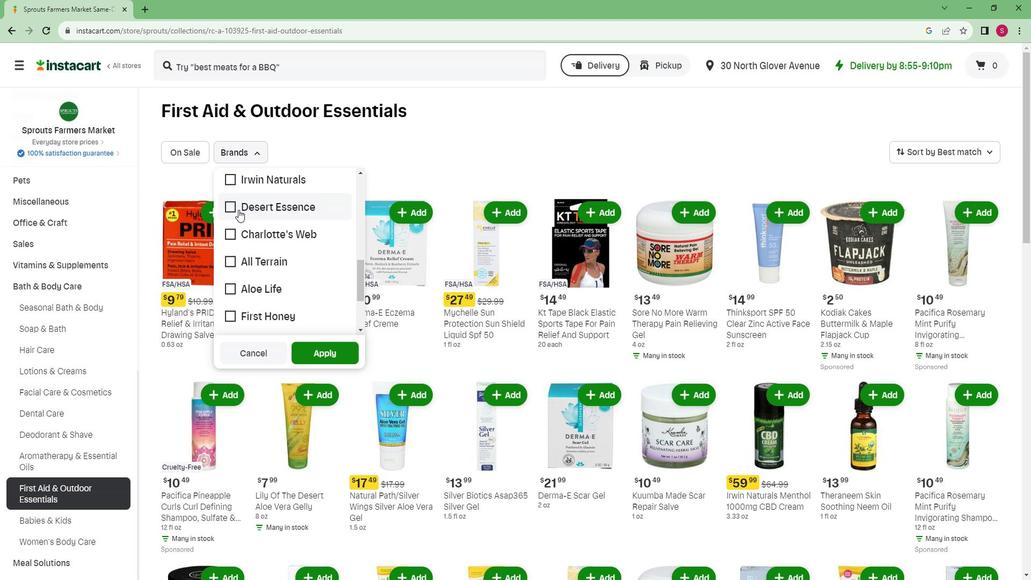 
Action: Mouse scrolled (257, 220) with delta (0, 0)
Screenshot: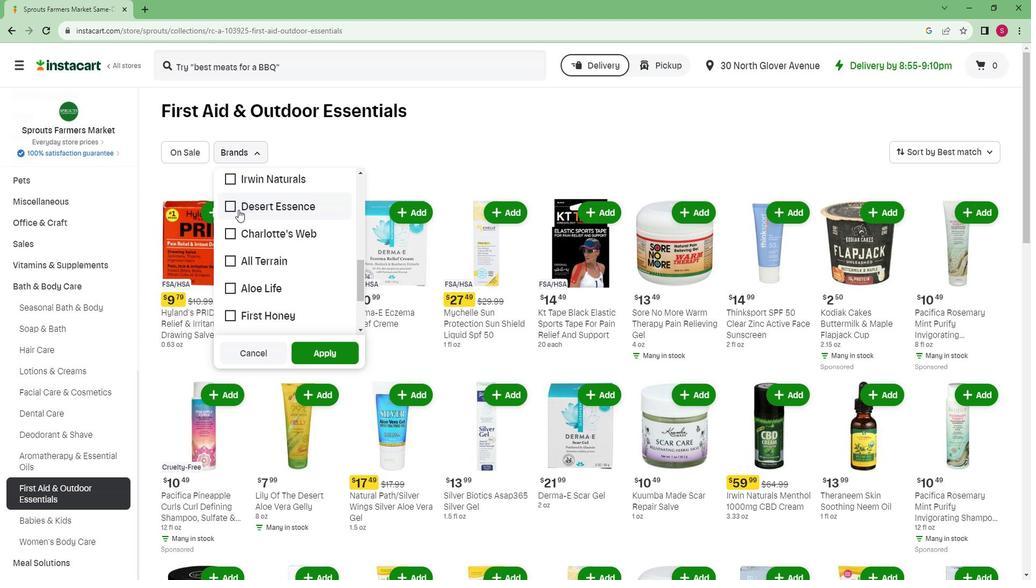 
Action: Mouse scrolled (257, 220) with delta (0, 0)
Screenshot: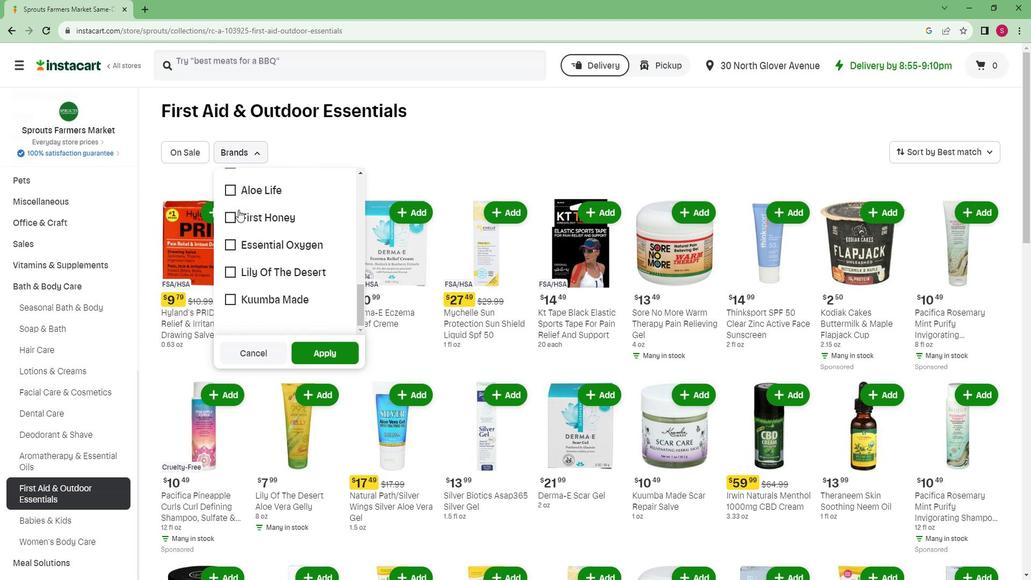 
